 Task: Create a rule when an item is removed from a checklist by anyone except me .
Action: Mouse moved to (971, 80)
Screenshot: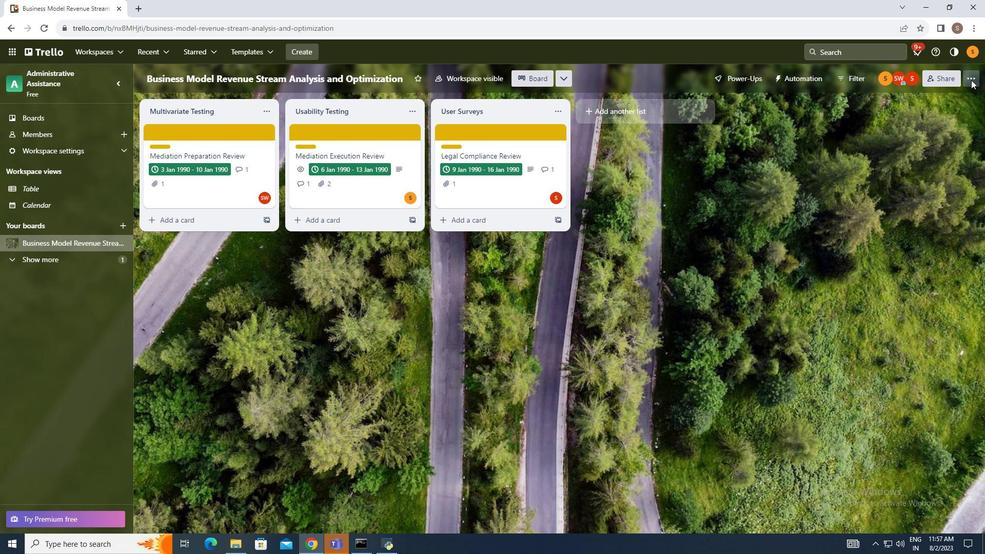 
Action: Mouse pressed left at (971, 80)
Screenshot: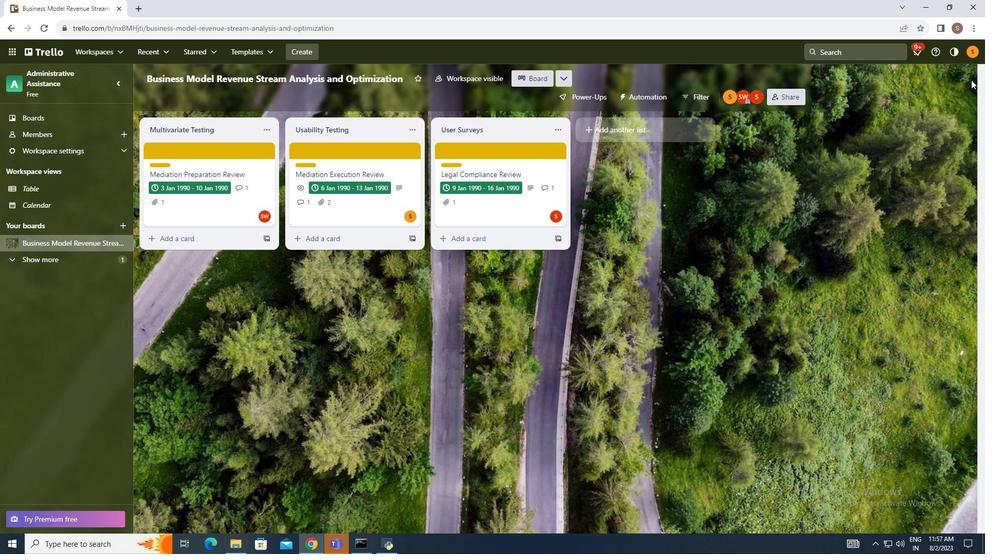 
Action: Mouse moved to (891, 222)
Screenshot: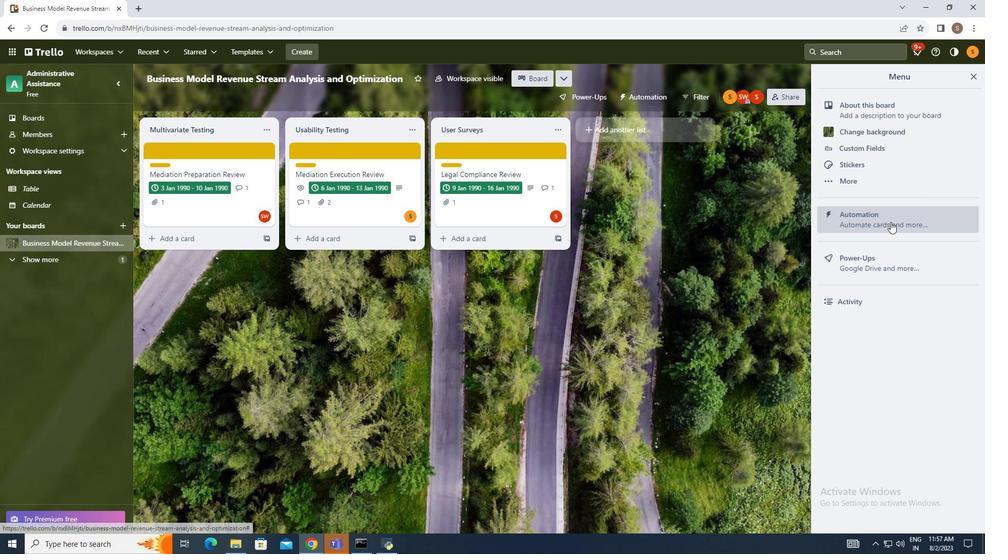 
Action: Mouse pressed left at (891, 222)
Screenshot: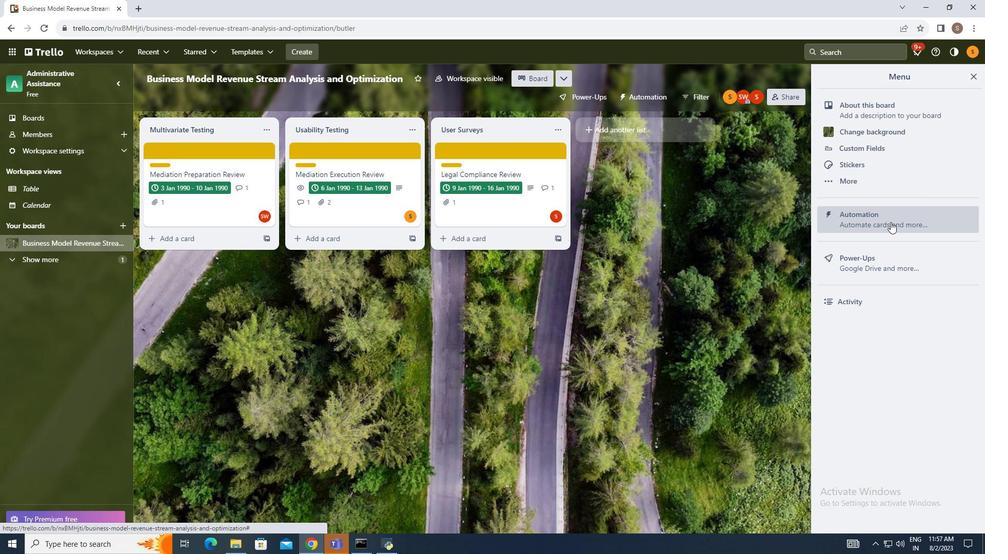 
Action: Mouse moved to (198, 189)
Screenshot: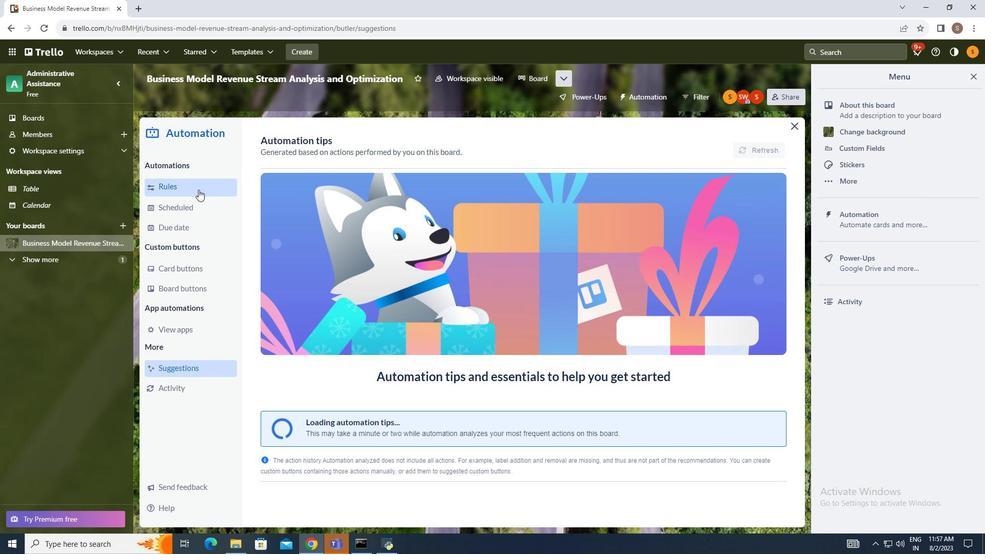 
Action: Mouse pressed left at (198, 189)
Screenshot: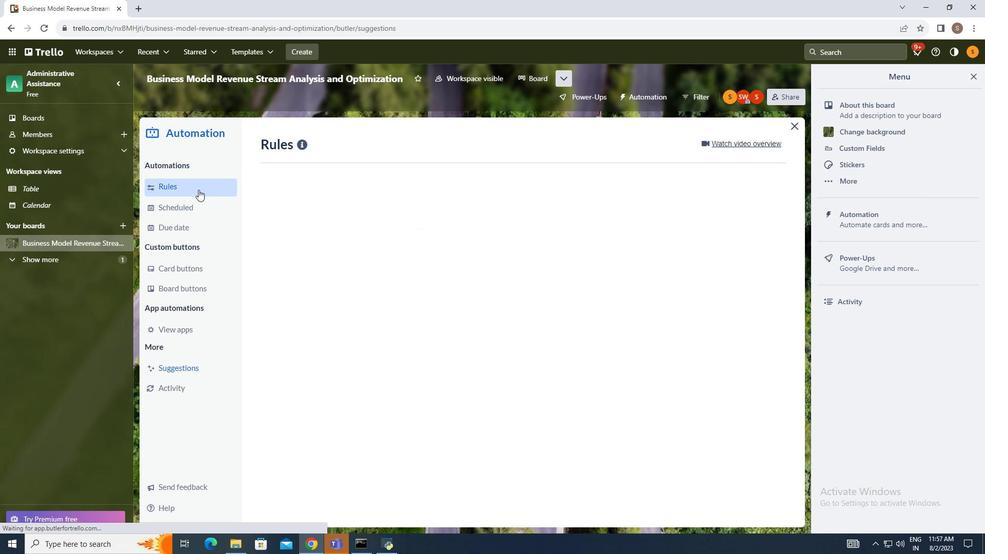 
Action: Mouse moved to (690, 144)
Screenshot: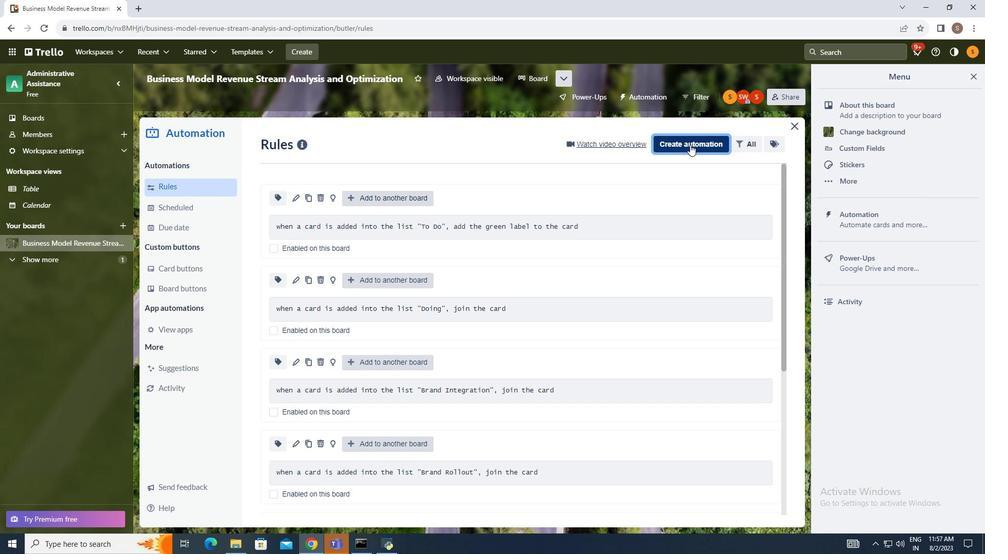 
Action: Mouse pressed left at (690, 144)
Screenshot: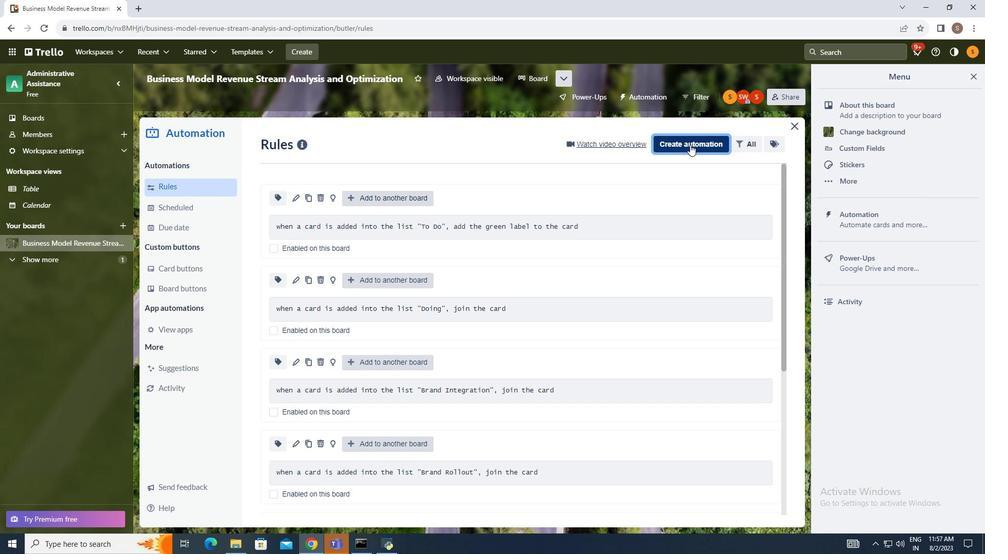 
Action: Mouse moved to (515, 243)
Screenshot: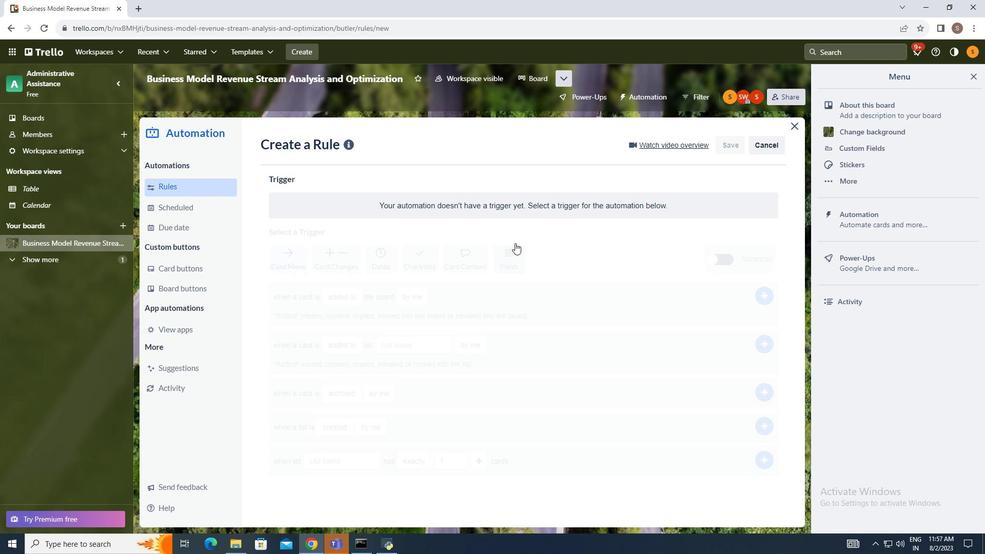 
Action: Mouse pressed left at (515, 243)
Screenshot: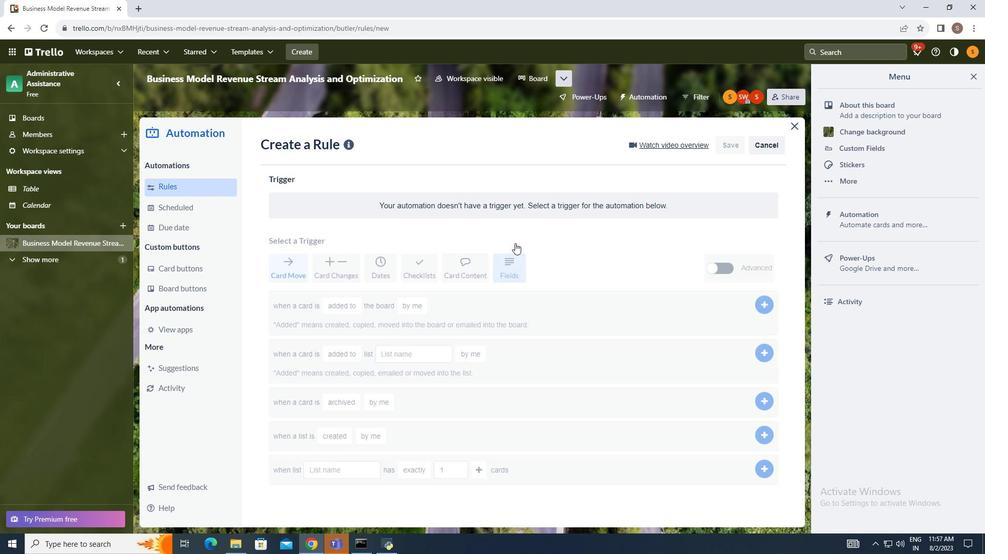 
Action: Mouse moved to (429, 274)
Screenshot: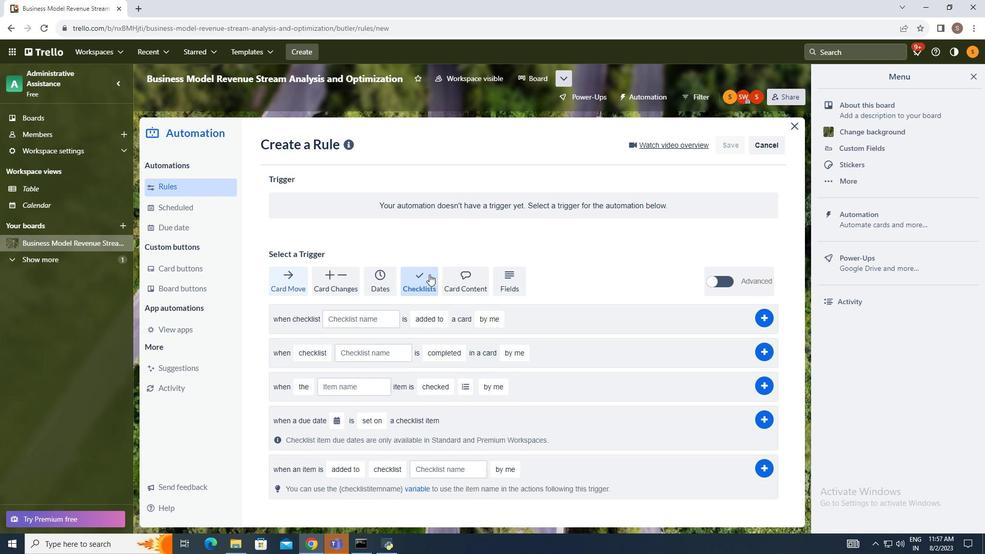
Action: Mouse pressed left at (429, 274)
Screenshot: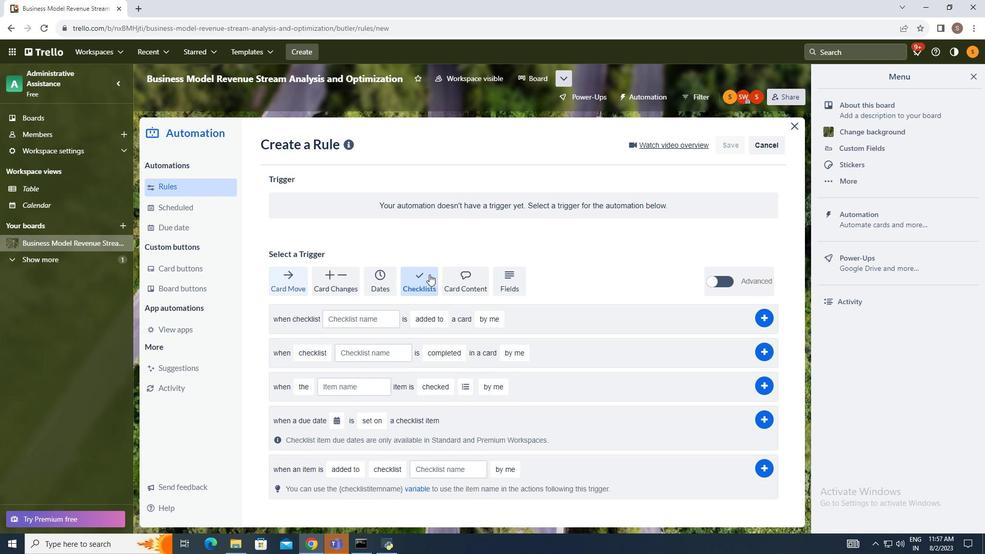 
Action: Mouse moved to (336, 471)
Screenshot: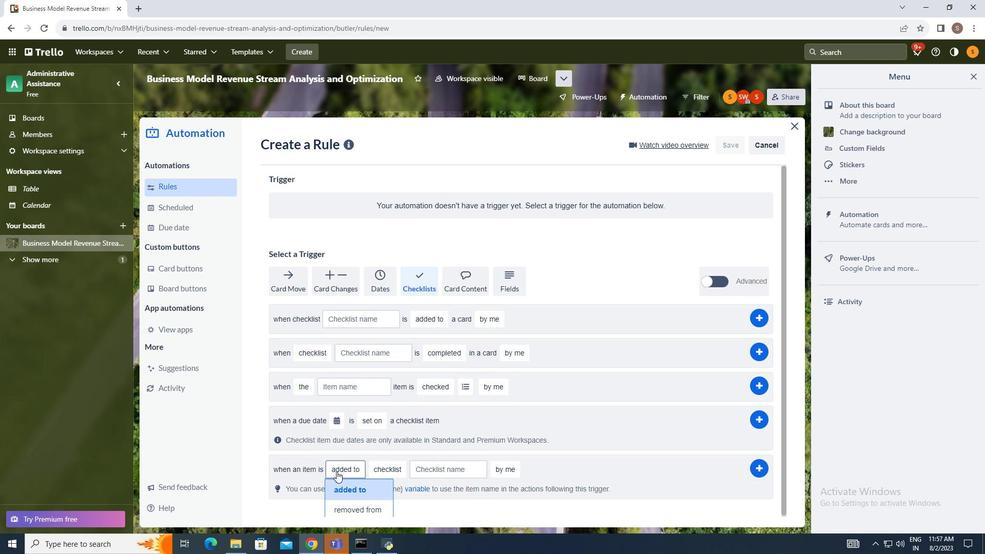 
Action: Mouse pressed left at (336, 471)
Screenshot: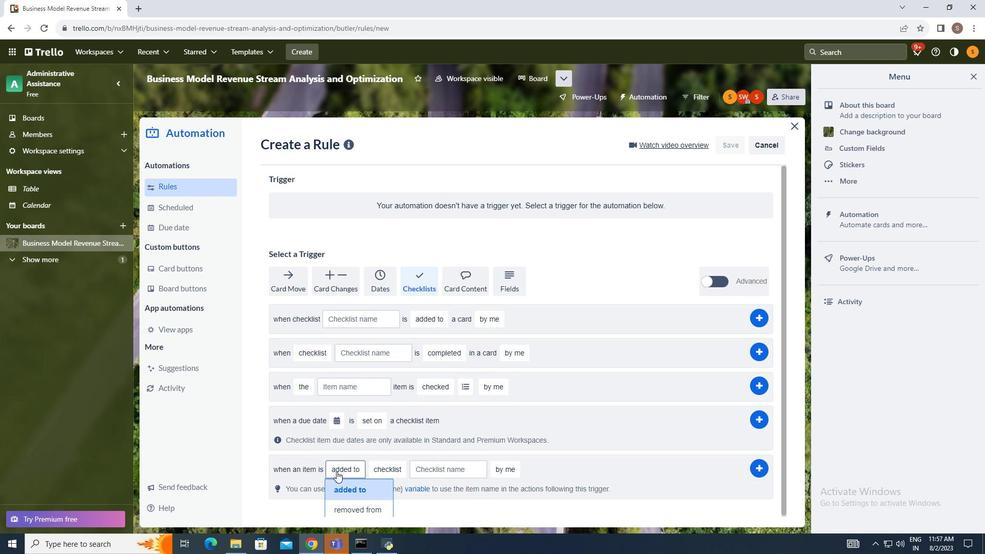 
Action: Mouse moved to (351, 507)
Screenshot: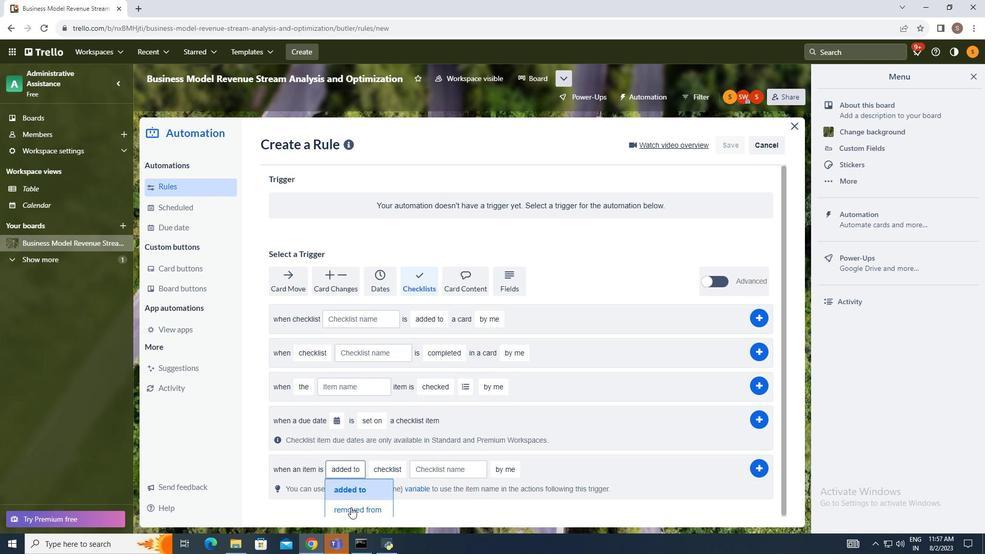 
Action: Mouse pressed left at (351, 507)
Screenshot: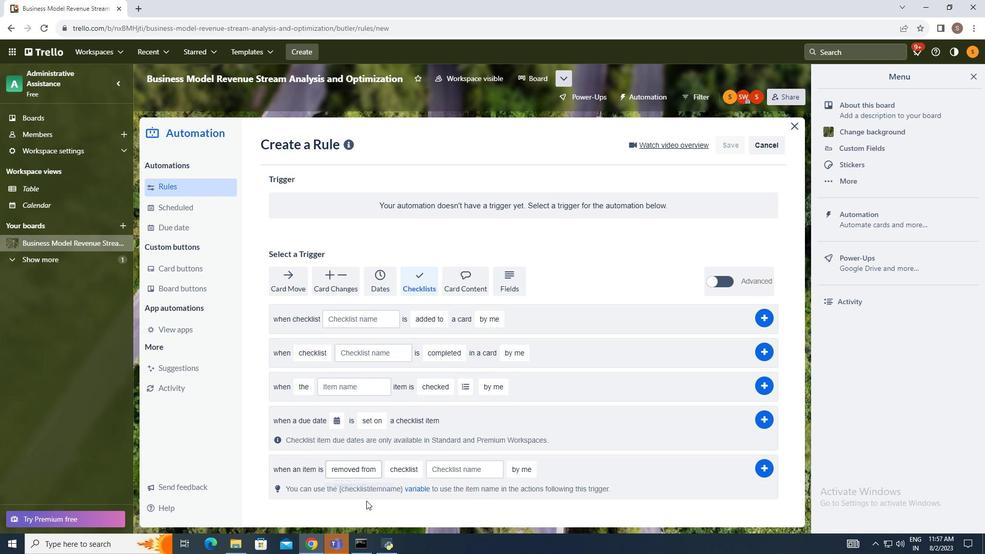 
Action: Mouse moved to (403, 470)
Screenshot: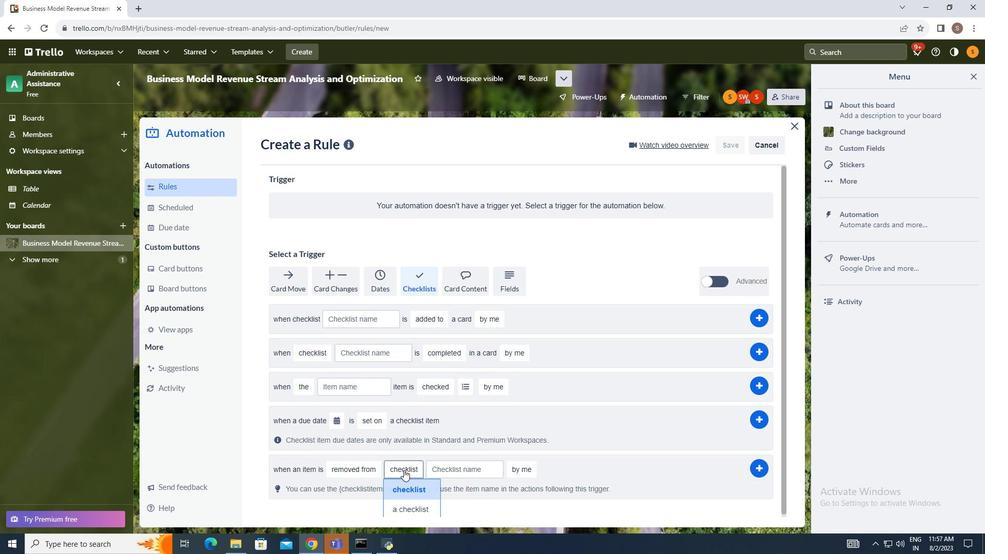
Action: Mouse pressed left at (403, 470)
Screenshot: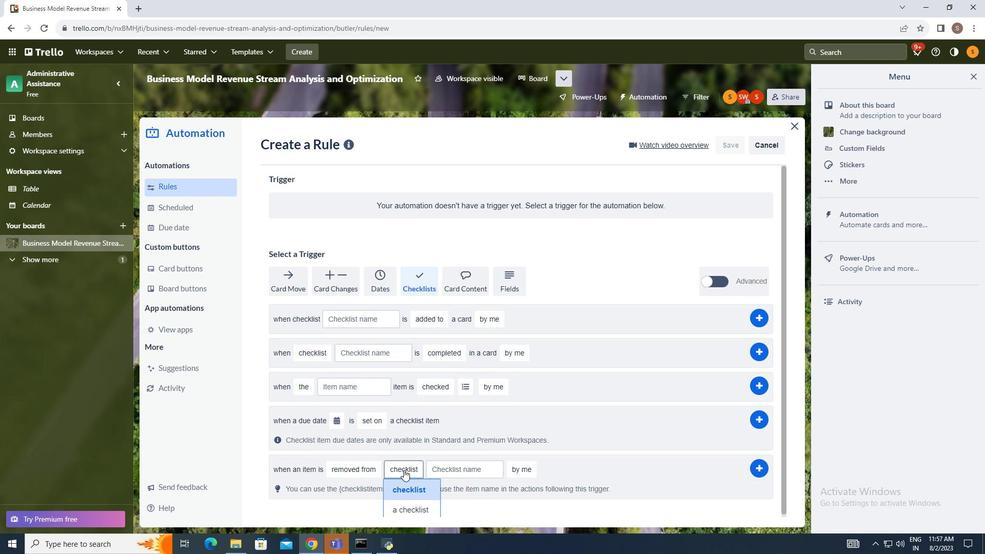 
Action: Mouse moved to (420, 489)
Screenshot: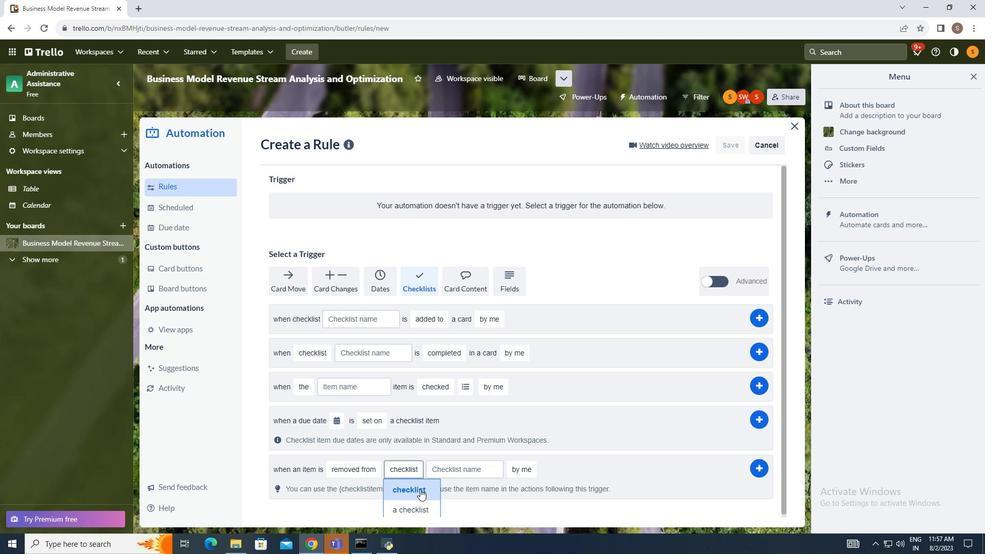 
Action: Mouse scrolled (420, 489) with delta (0, 0)
Screenshot: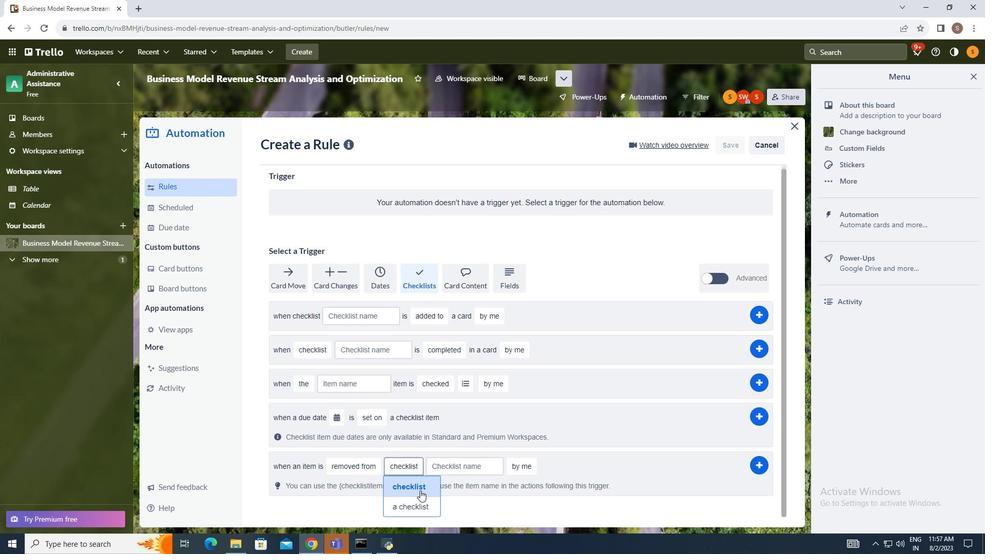 
Action: Mouse moved to (420, 490)
Screenshot: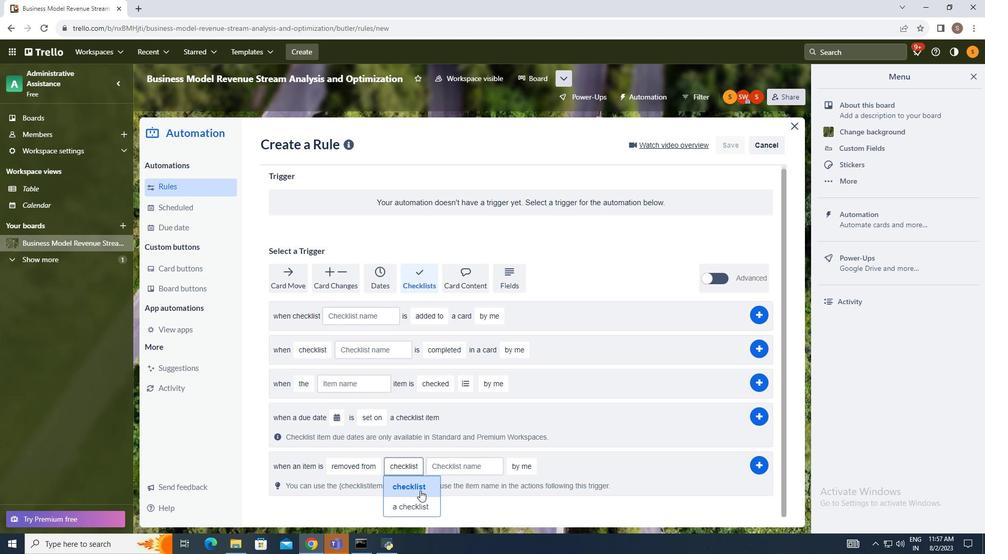 
Action: Mouse scrolled (420, 490) with delta (0, 0)
Screenshot: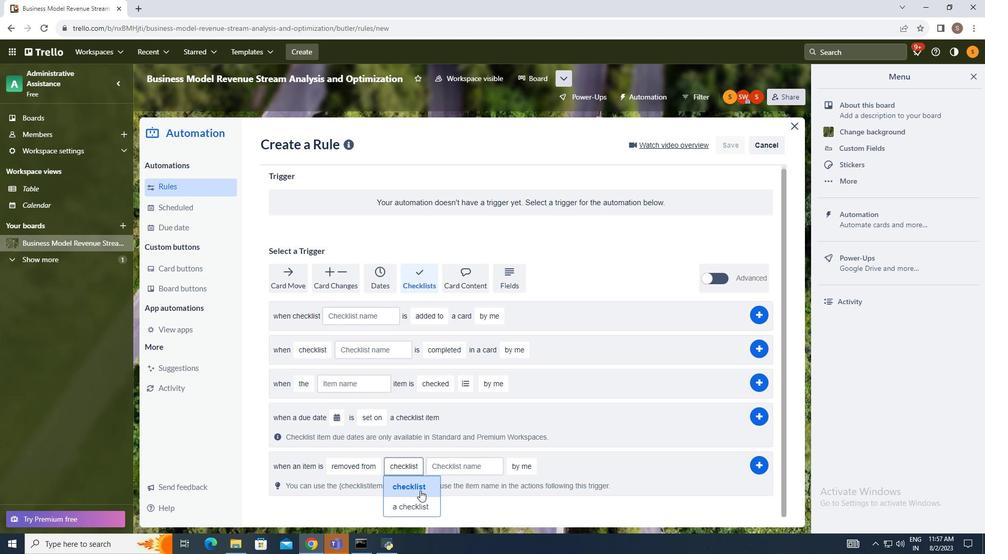 
Action: Mouse moved to (410, 505)
Screenshot: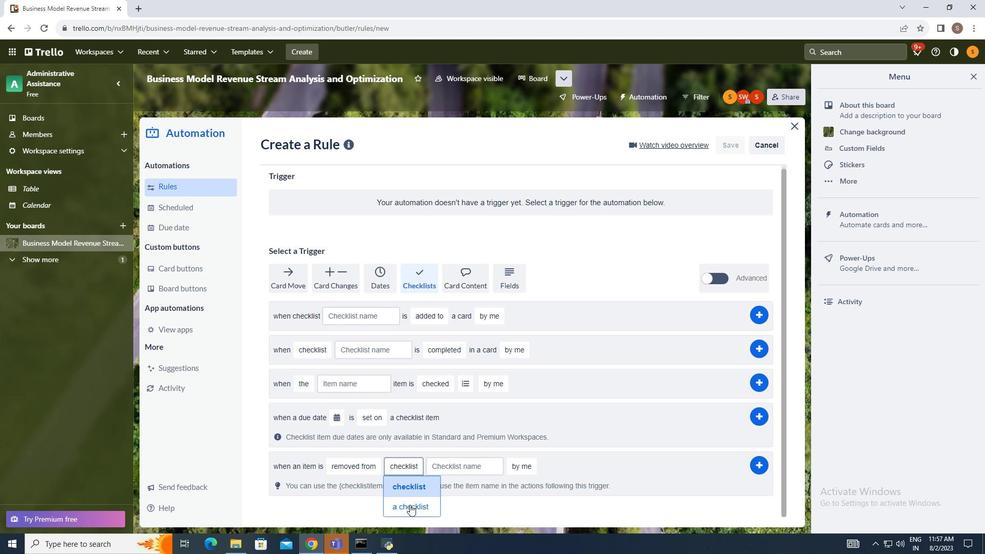 
Action: Mouse pressed left at (410, 505)
Screenshot: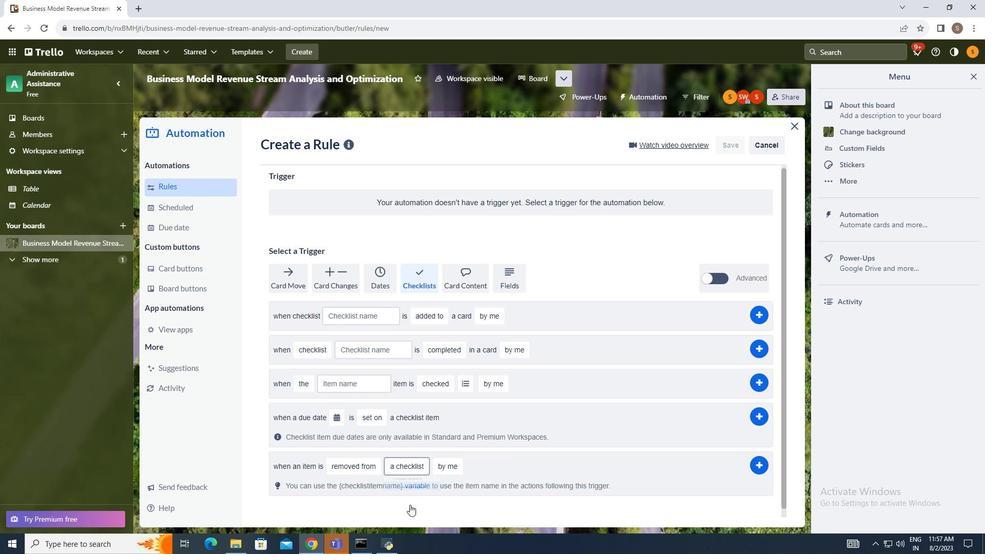 
Action: Mouse moved to (446, 471)
Screenshot: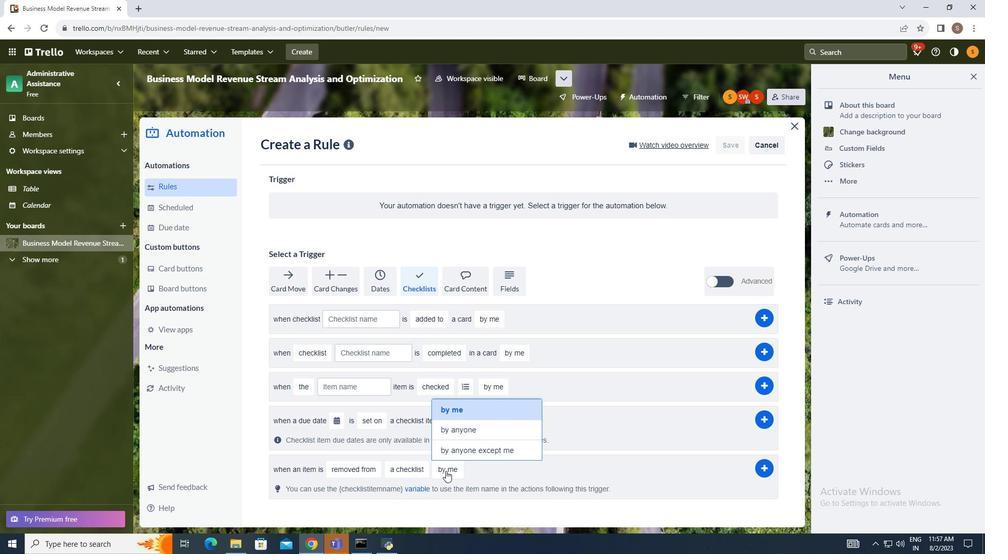 
Action: Mouse pressed left at (446, 471)
Screenshot: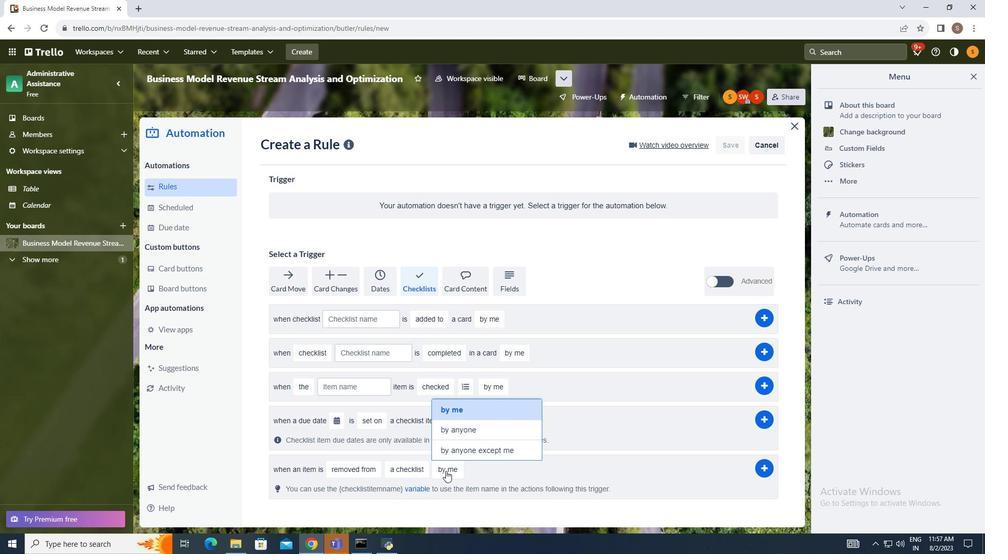 
Action: Mouse moved to (469, 449)
Screenshot: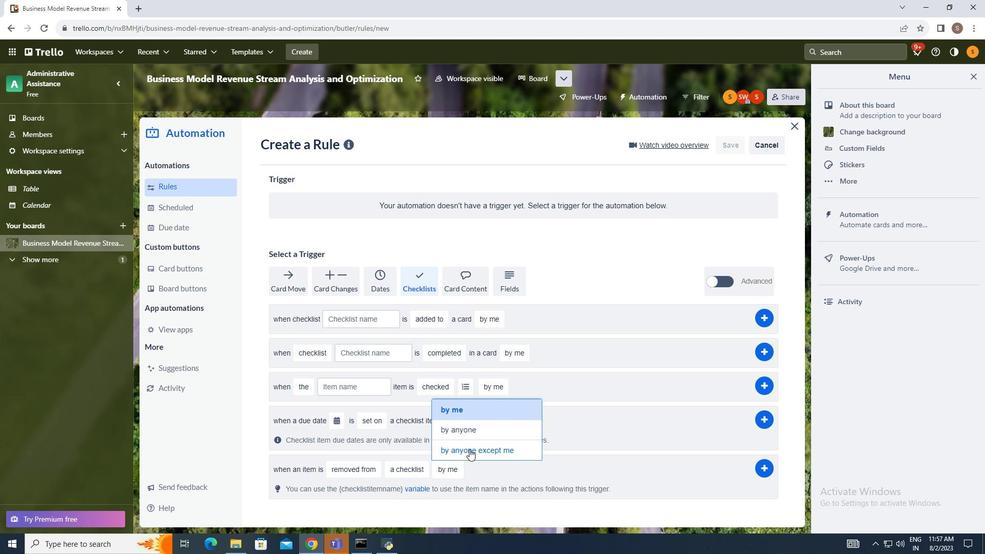 
Action: Mouse pressed left at (469, 449)
Screenshot: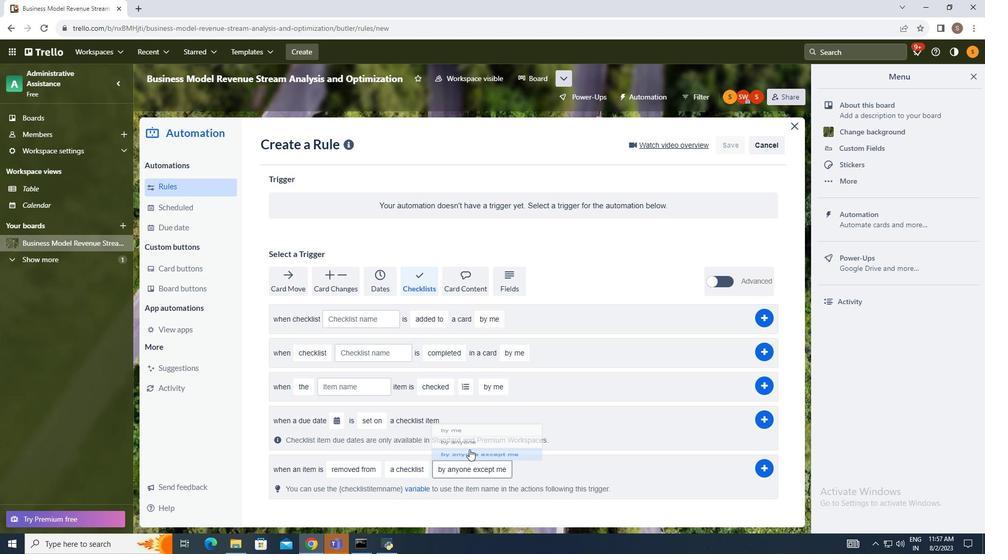 
Action: Mouse moved to (766, 469)
Screenshot: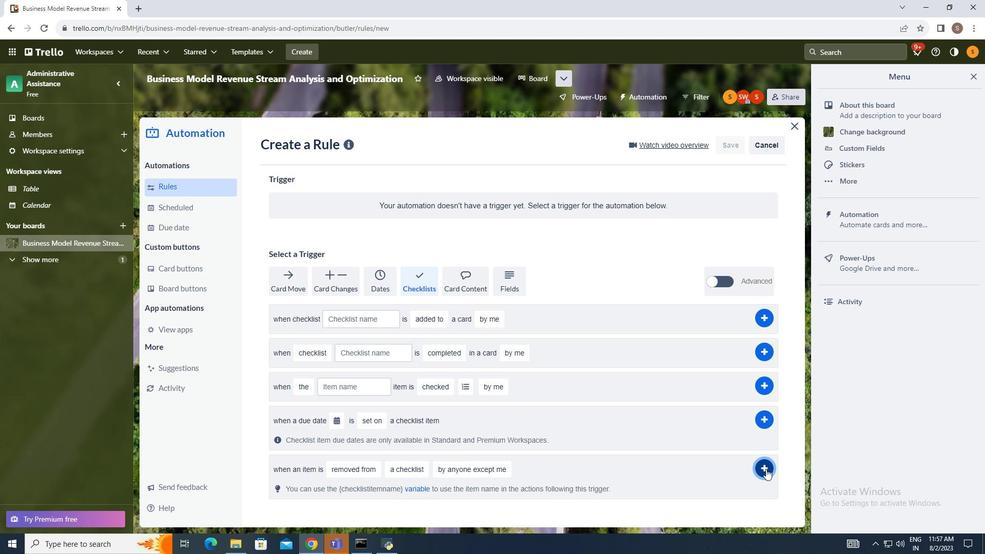
Action: Mouse pressed left at (766, 469)
Screenshot: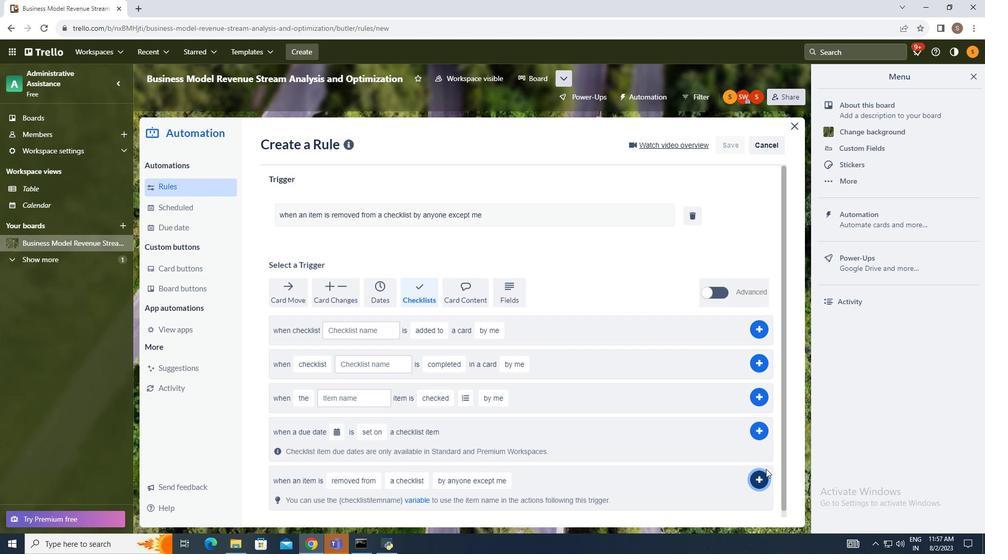 
Action: Mouse moved to (804, 431)
Screenshot: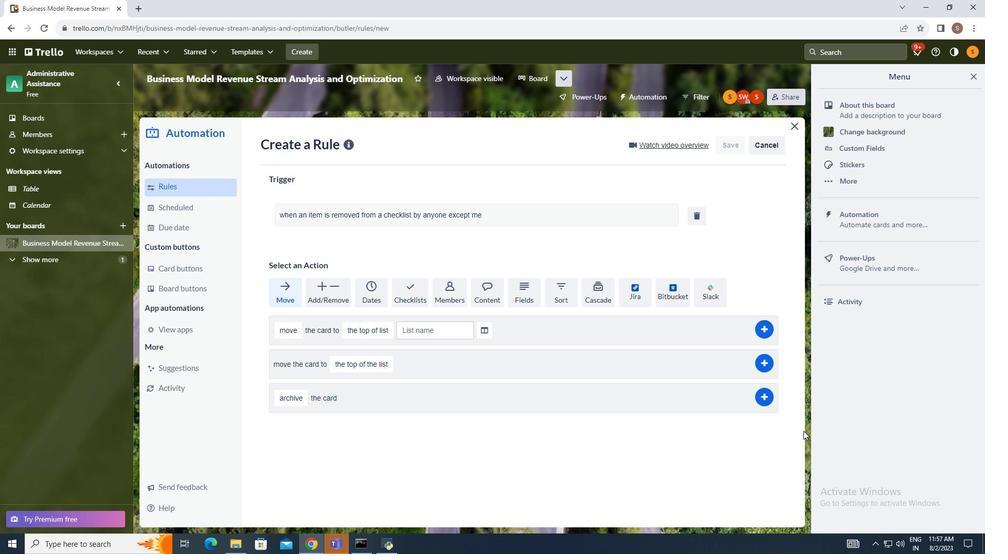 
